 Task: Open Card Card0000000145 in Board Board0000000037 in Workspace WS0000000013 in Trello. Add Member Email0000000049 to Card Card0000000145 in Board Board0000000037 in Workspace WS0000000013 in Trello. Add Green Label titled Label0000000145 to Card Card0000000145 in Board Board0000000037 in Workspace WS0000000013 in Trello. Add Checklist CL0000000145 to Card Card0000000145 in Board Board0000000037 in Workspace WS0000000013 in Trello. Add Dates with Start Date as Apr 08 2023 and Due Date as Apr 30 2023 to Card Card0000000145 in Board Board0000000037 in Workspace WS0000000013 in Trello
Action: Mouse moved to (337, 239)
Screenshot: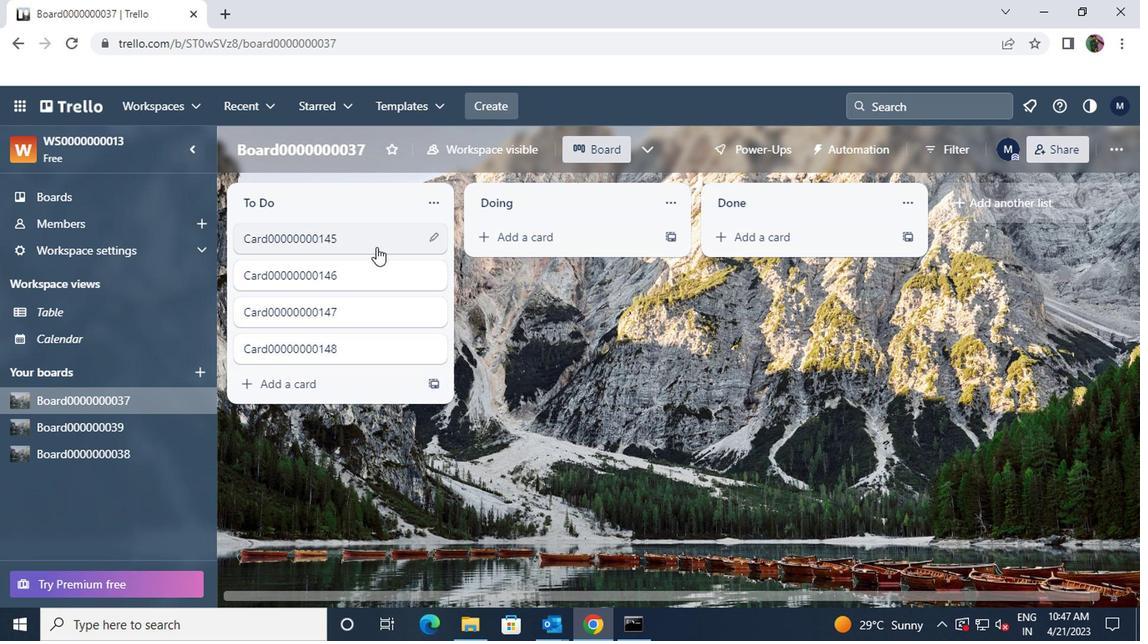 
Action: Mouse pressed left at (337, 239)
Screenshot: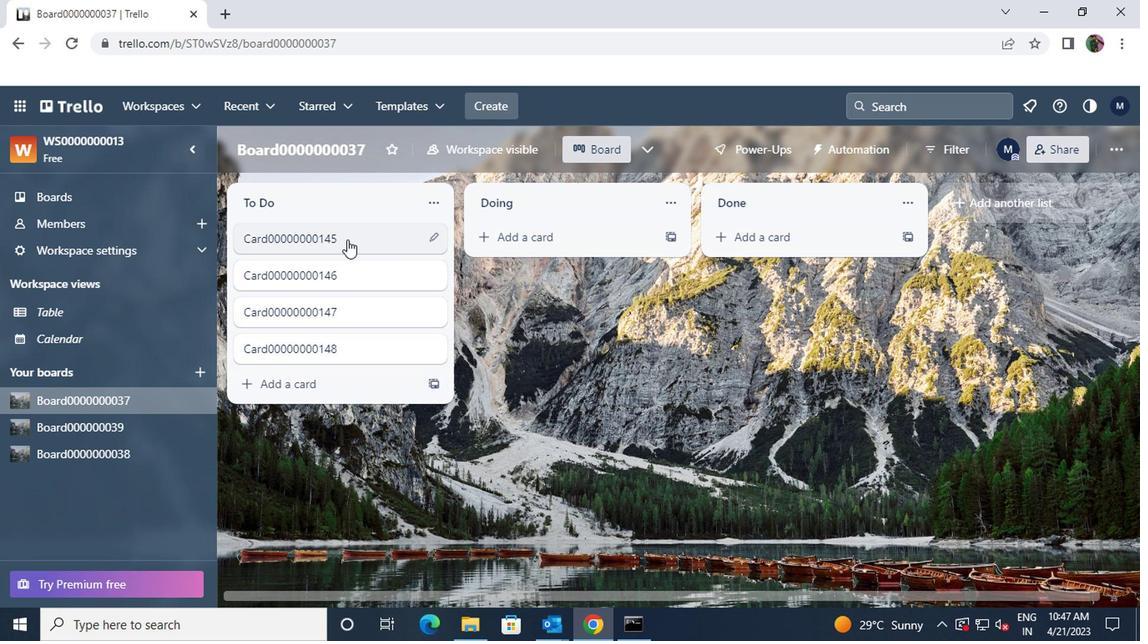 
Action: Mouse moved to (754, 237)
Screenshot: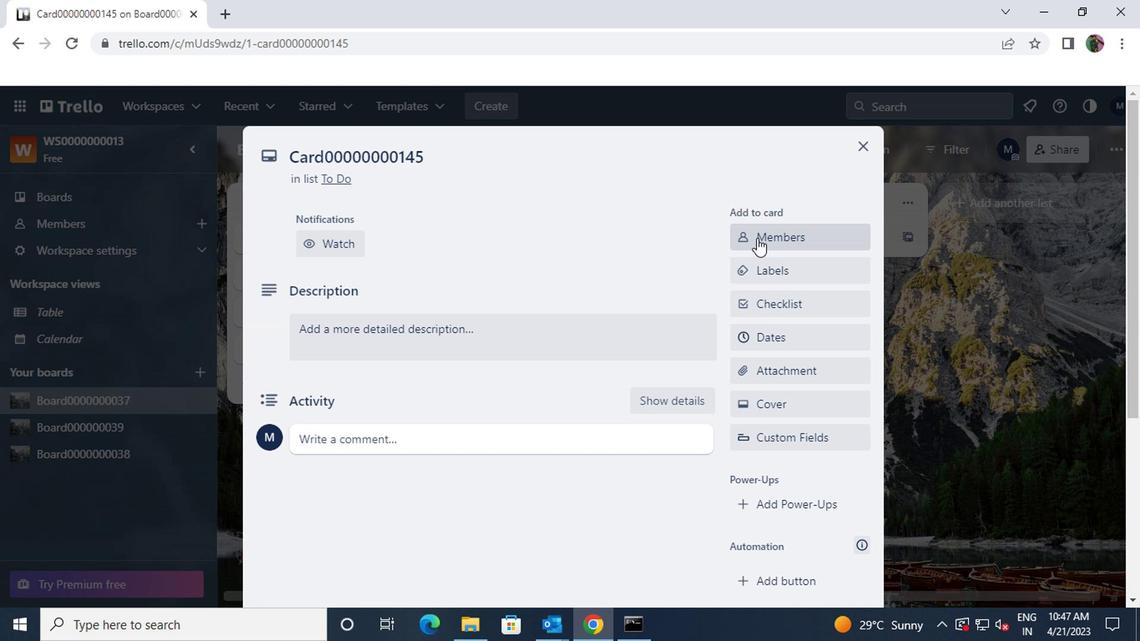 
Action: Mouse pressed left at (754, 237)
Screenshot: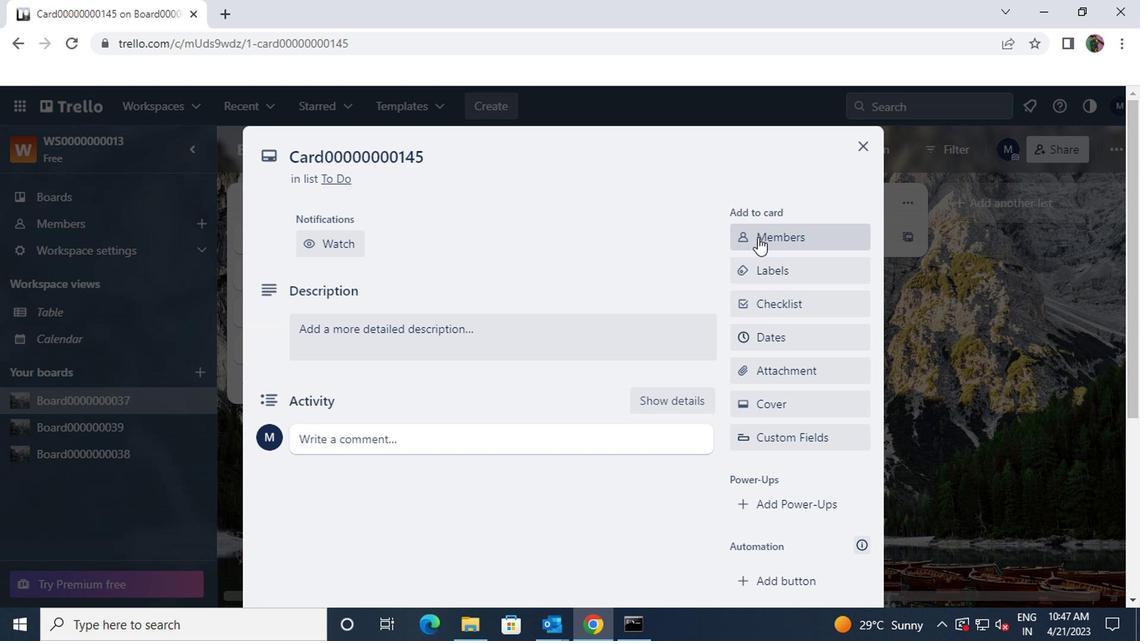 
Action: Key pressed ayush98111<Key.shift>@GMAIL.COM
Screenshot: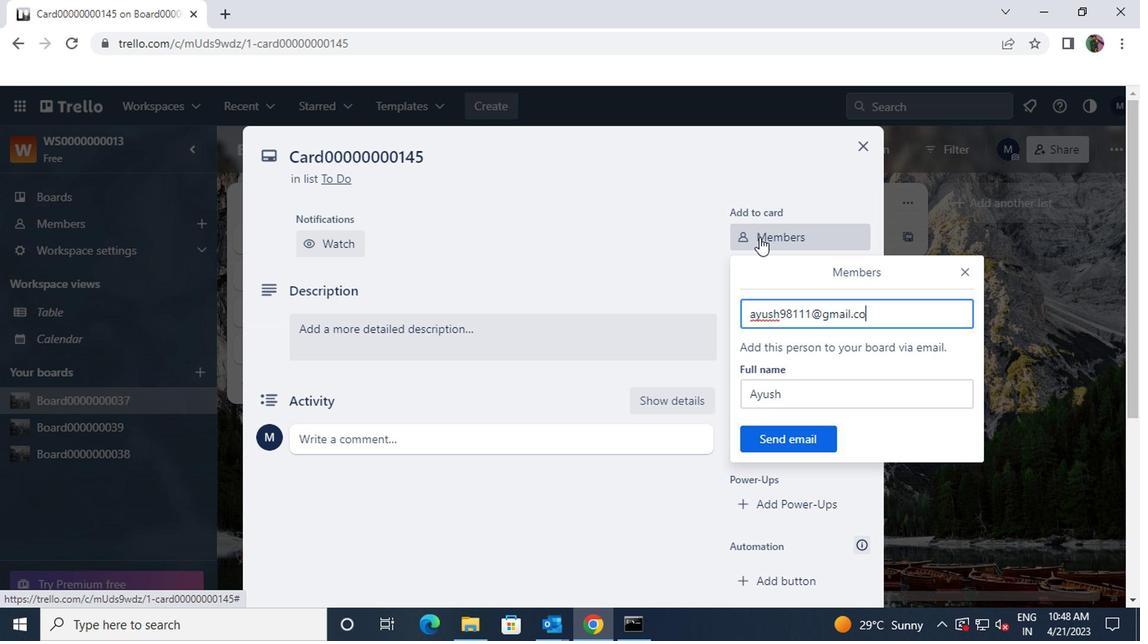 
Action: Mouse moved to (792, 432)
Screenshot: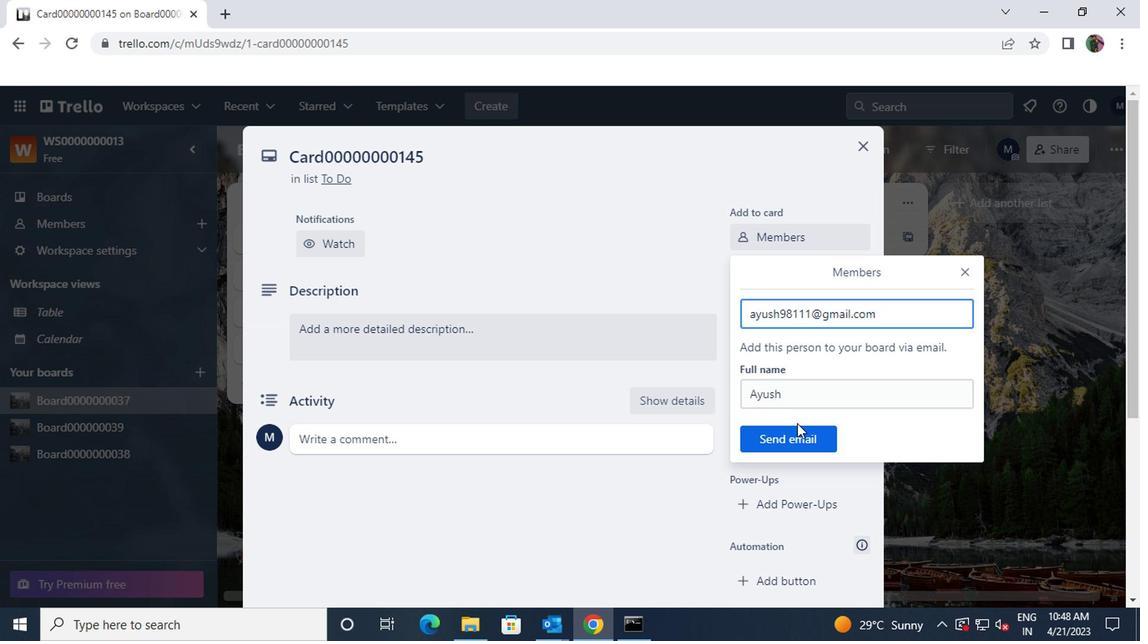 
Action: Mouse pressed left at (792, 432)
Screenshot: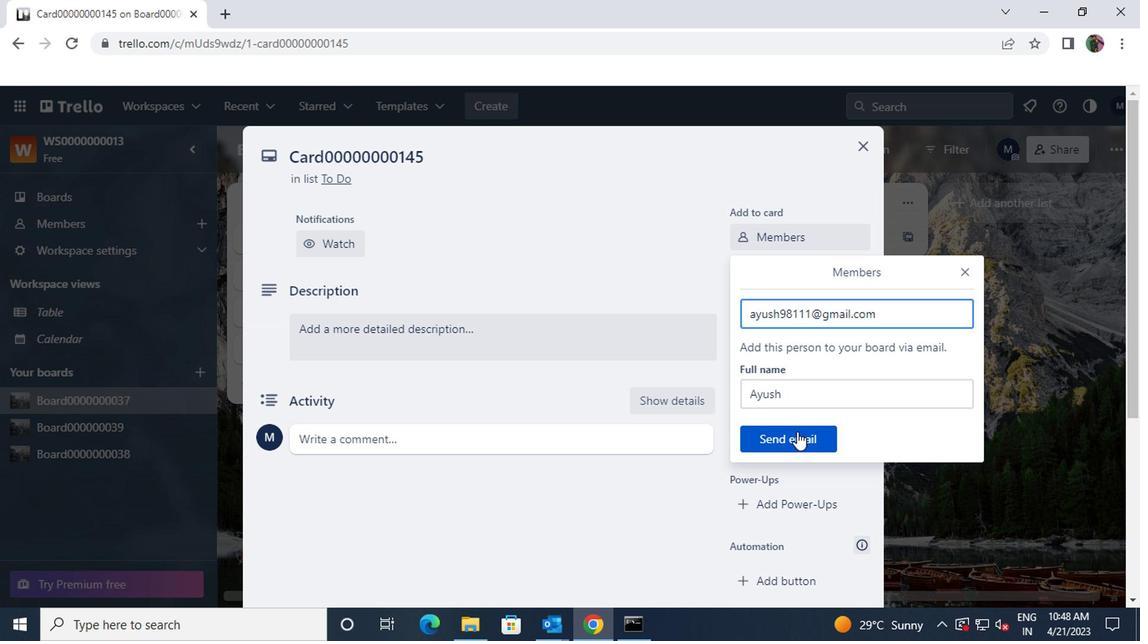 
Action: Mouse moved to (777, 270)
Screenshot: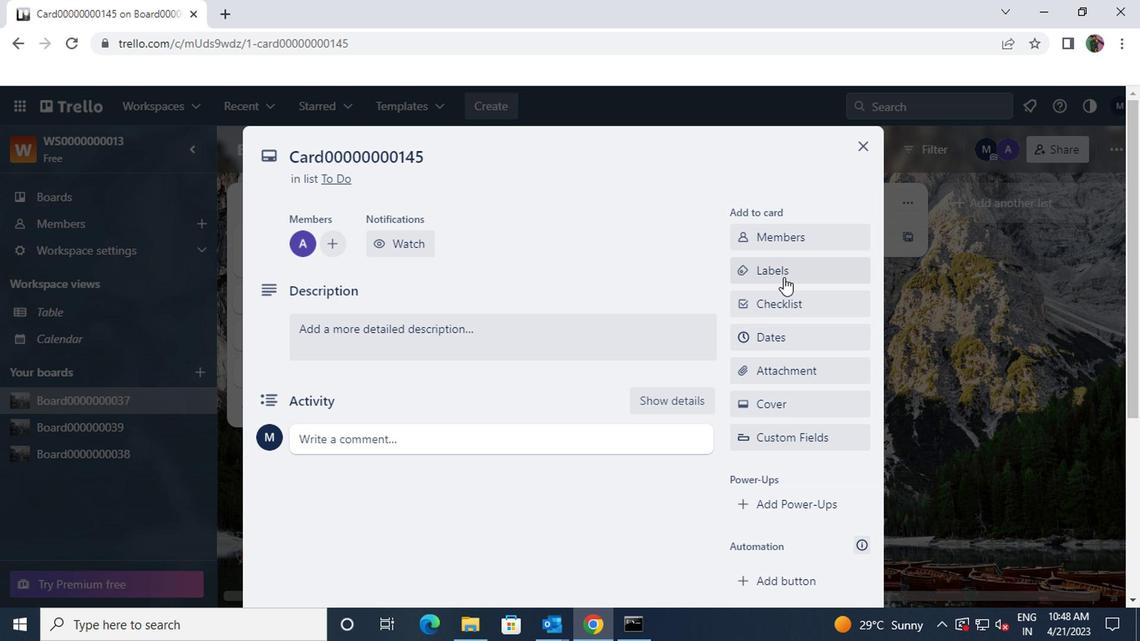 
Action: Mouse pressed left at (777, 270)
Screenshot: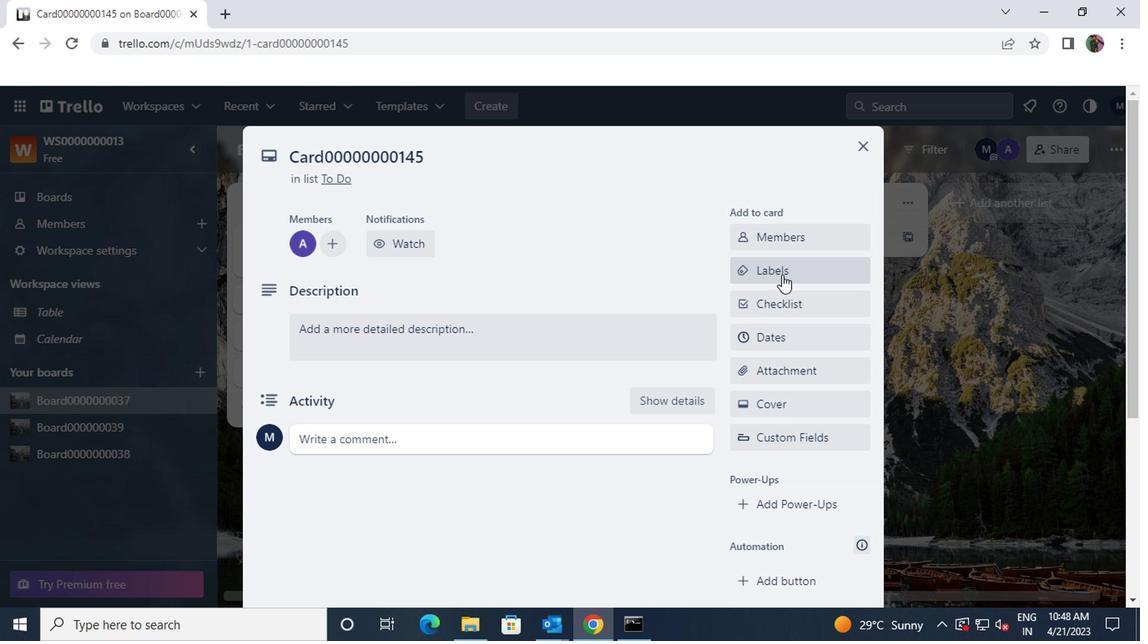 
Action: Mouse moved to (831, 440)
Screenshot: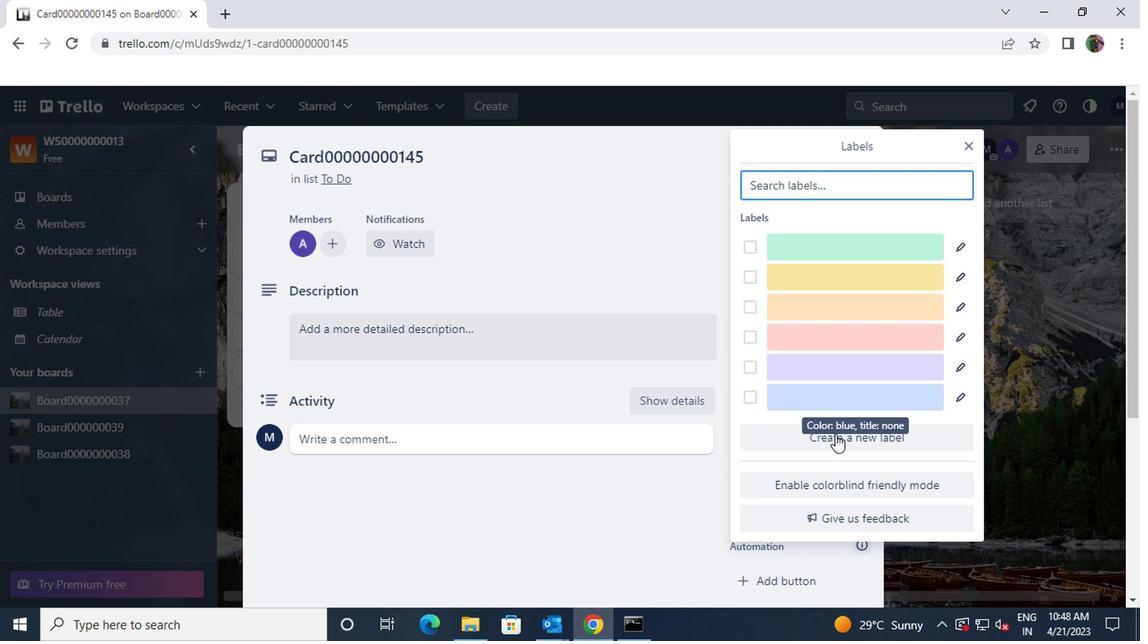 
Action: Mouse pressed left at (831, 440)
Screenshot: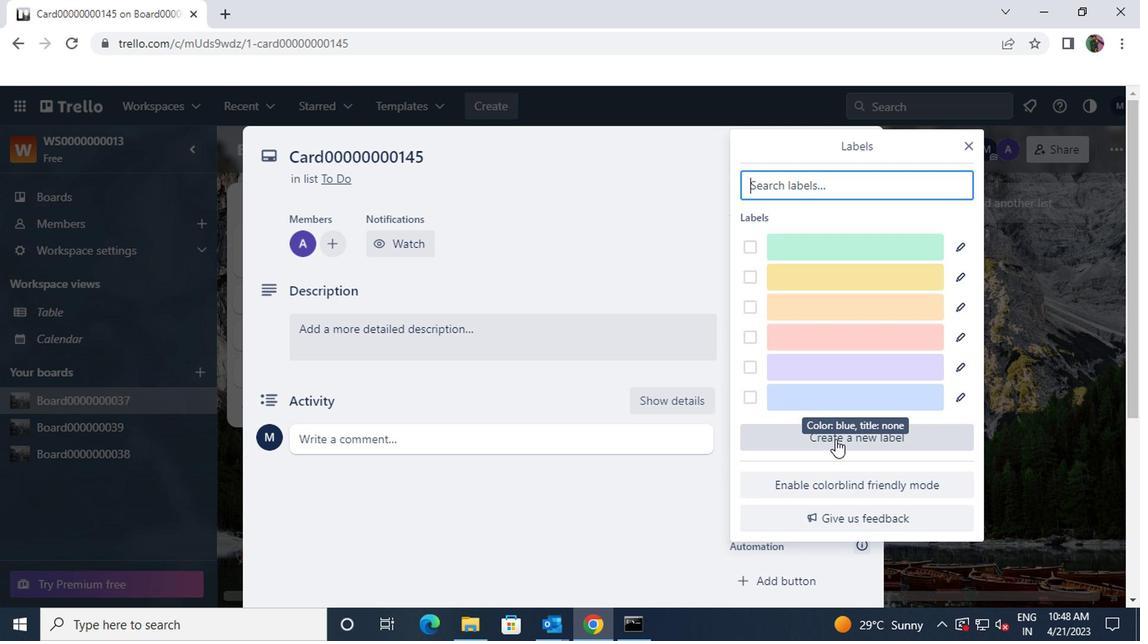 
Action: Mouse moved to (797, 302)
Screenshot: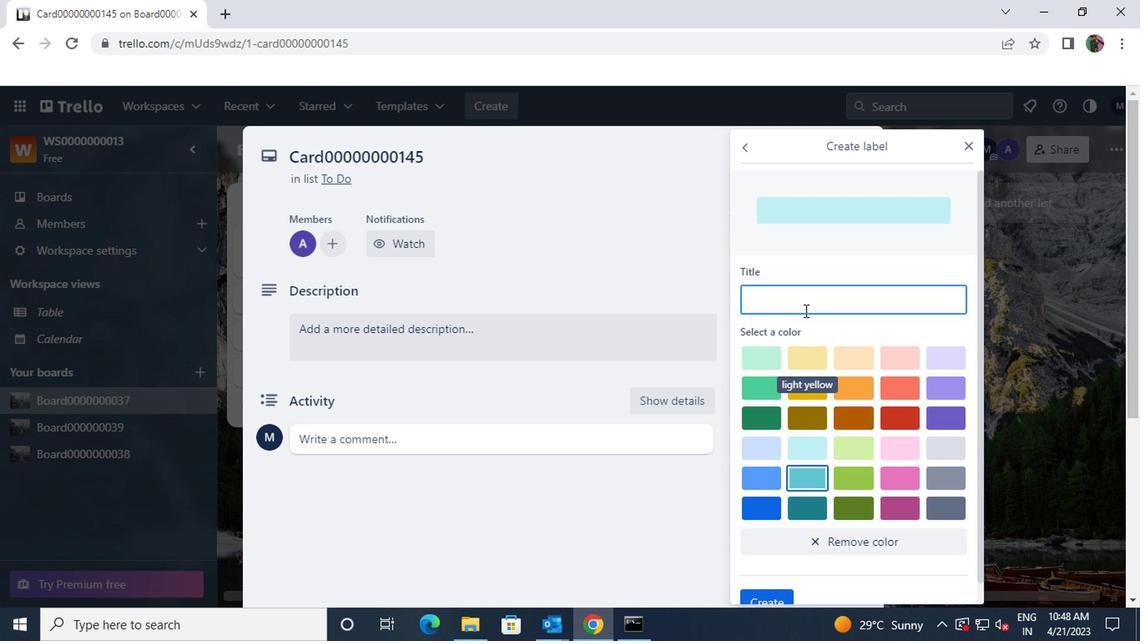 
Action: Mouse pressed left at (797, 302)
Screenshot: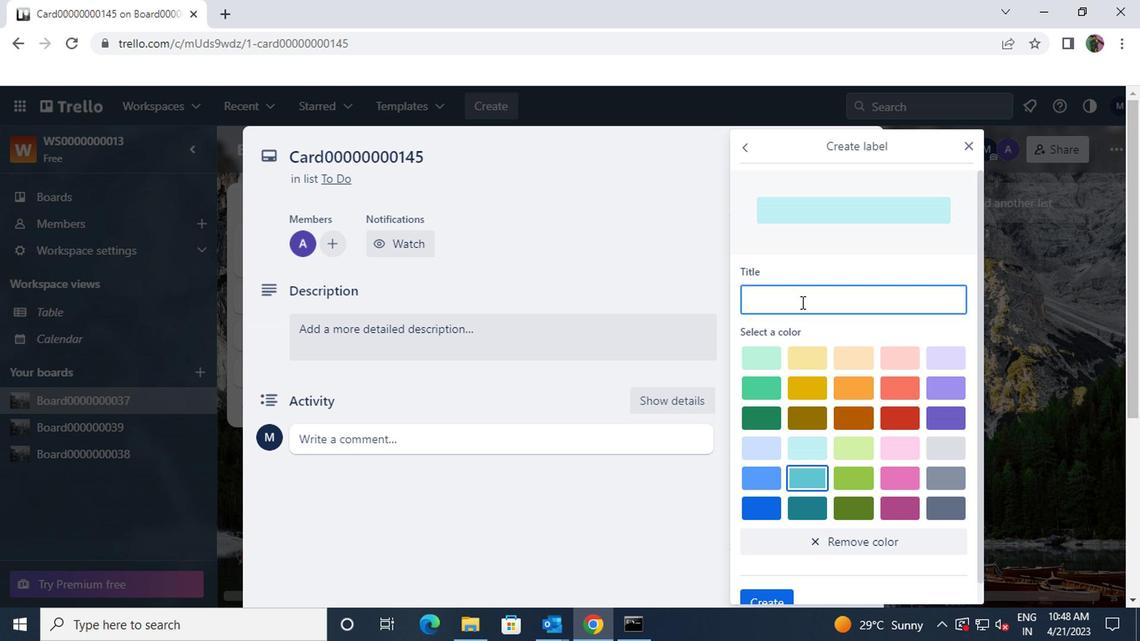 
Action: Key pressed <Key.shift>LABEL00000000145
Screenshot: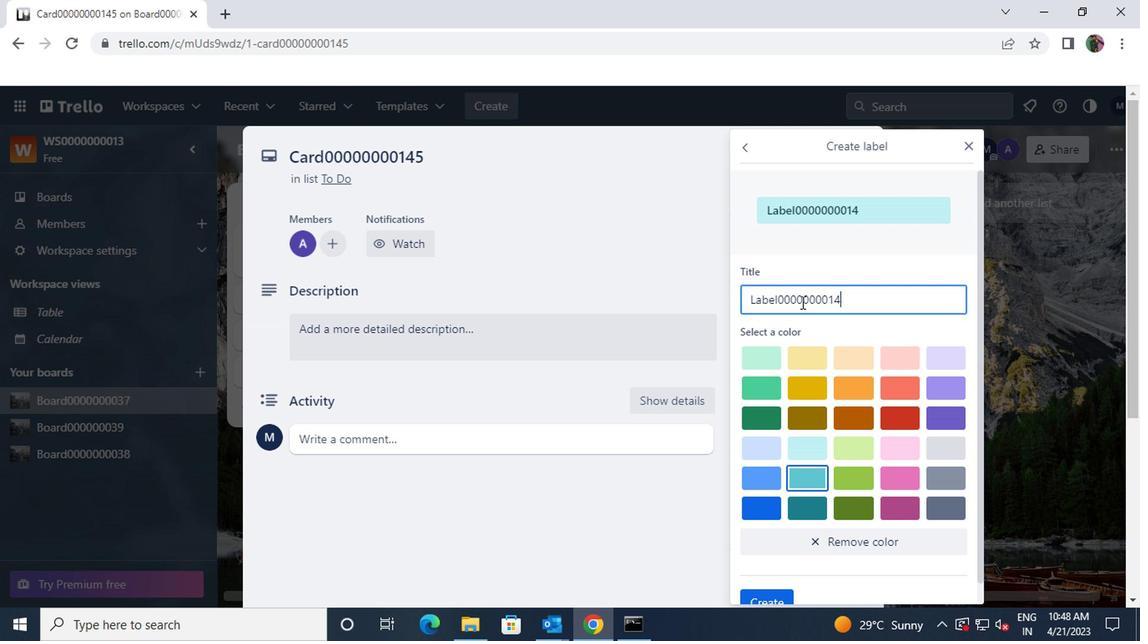 
Action: Mouse moved to (754, 418)
Screenshot: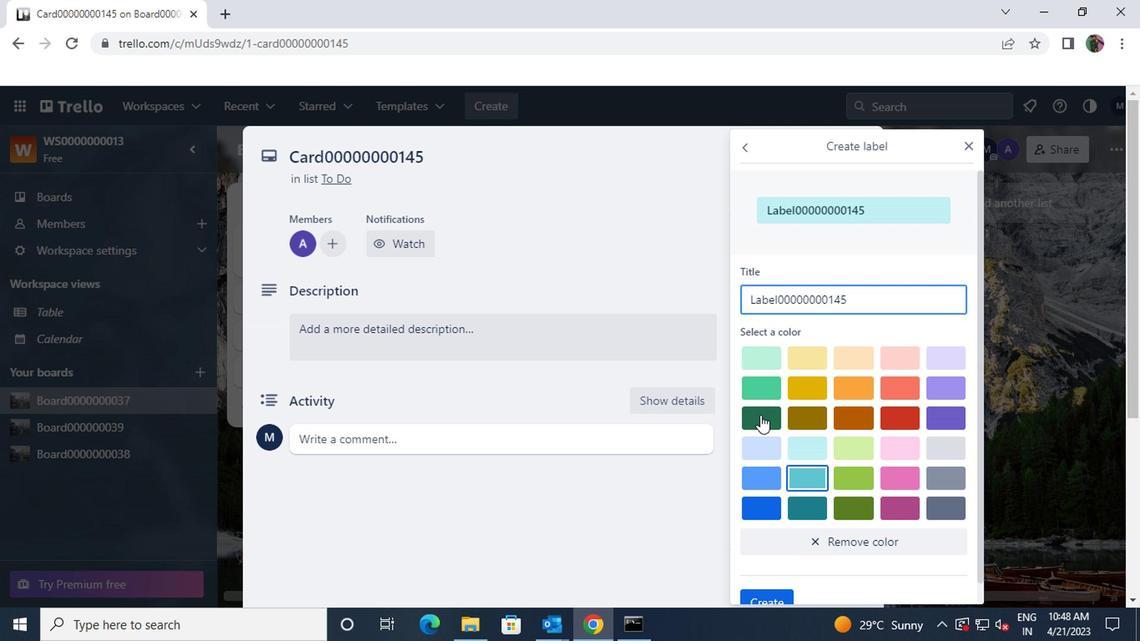 
Action: Mouse pressed left at (754, 418)
Screenshot: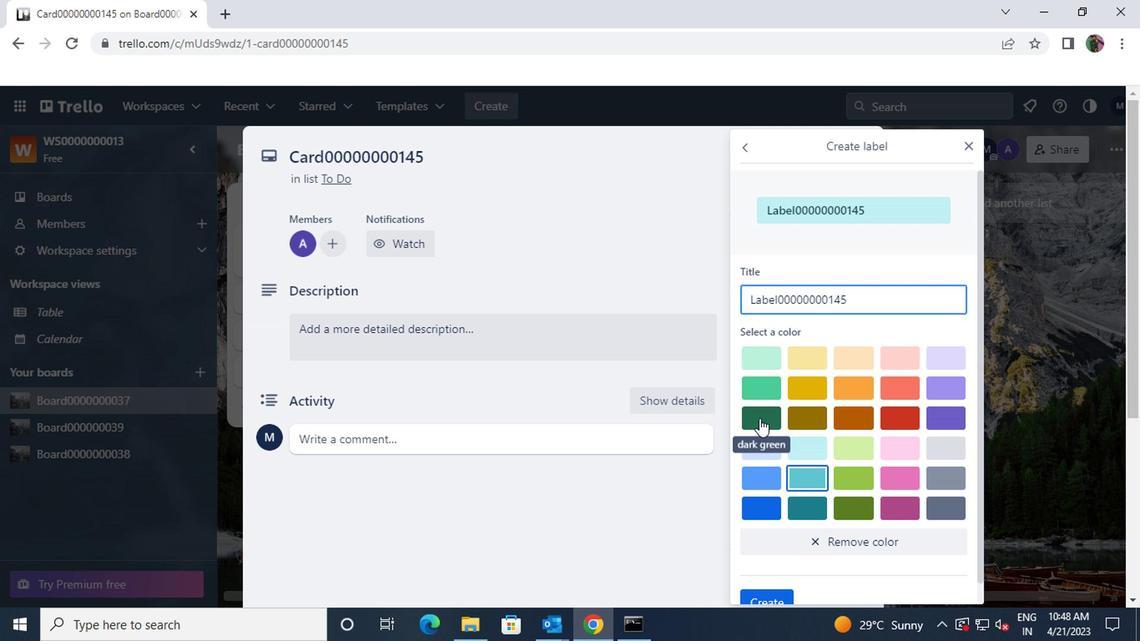 
Action: Mouse scrolled (754, 418) with delta (0, 0)
Screenshot: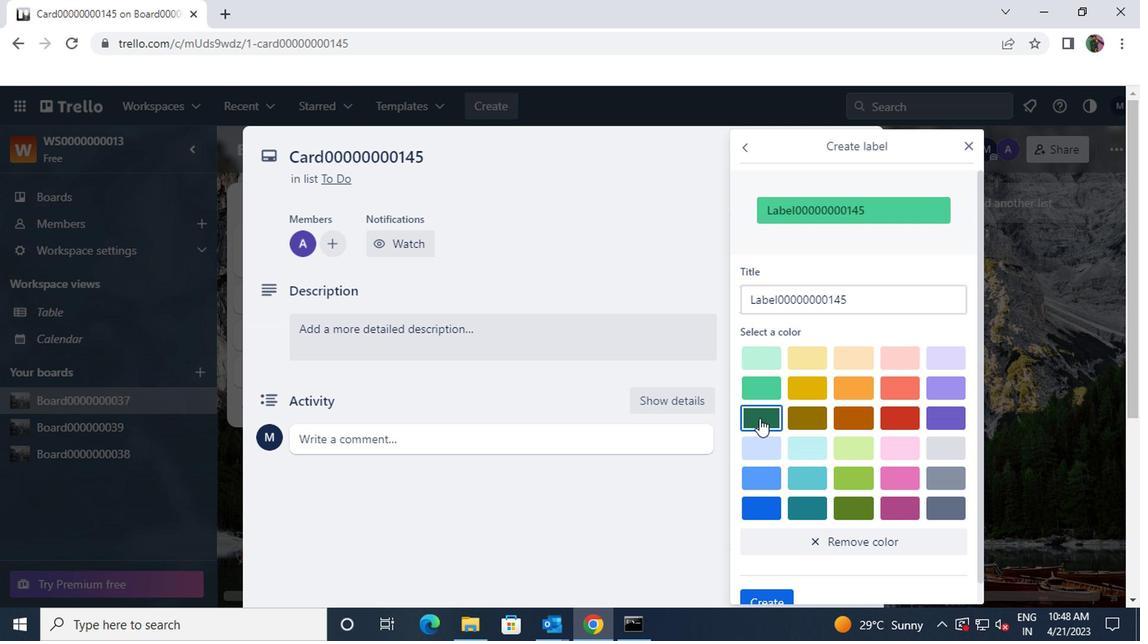 
Action: Mouse scrolled (754, 418) with delta (0, 0)
Screenshot: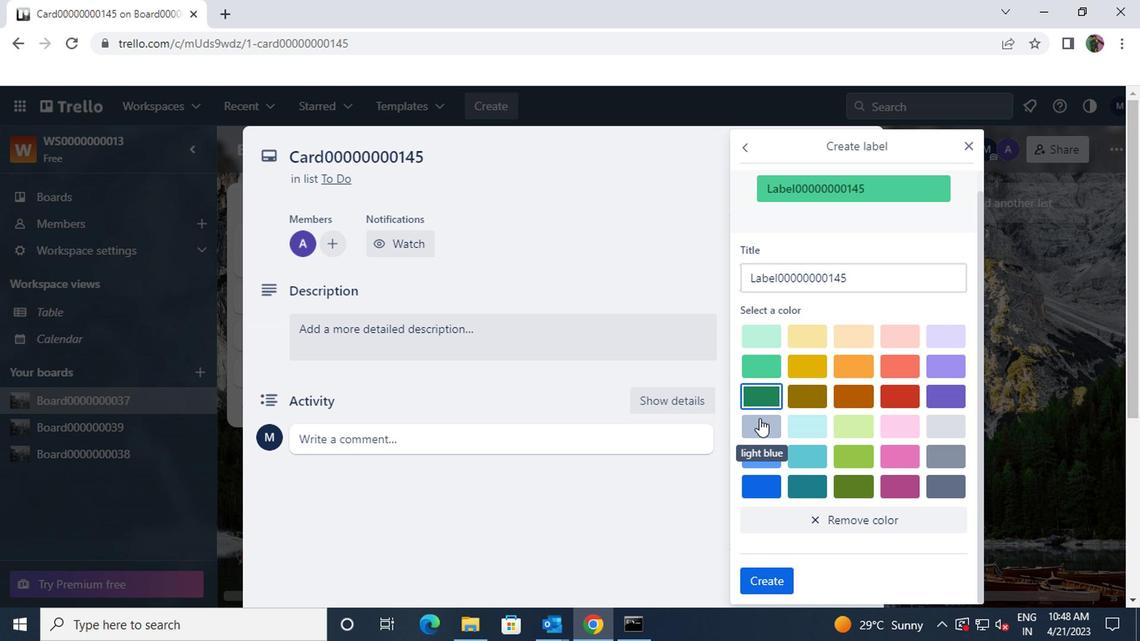 
Action: Mouse scrolled (754, 418) with delta (0, 0)
Screenshot: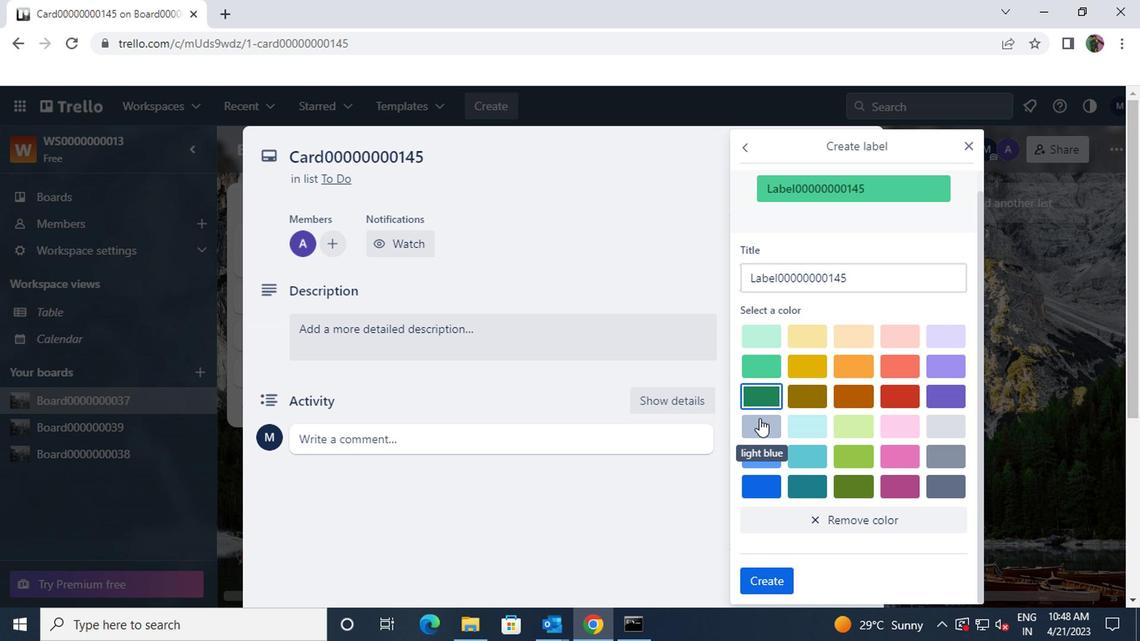 
Action: Mouse moved to (764, 580)
Screenshot: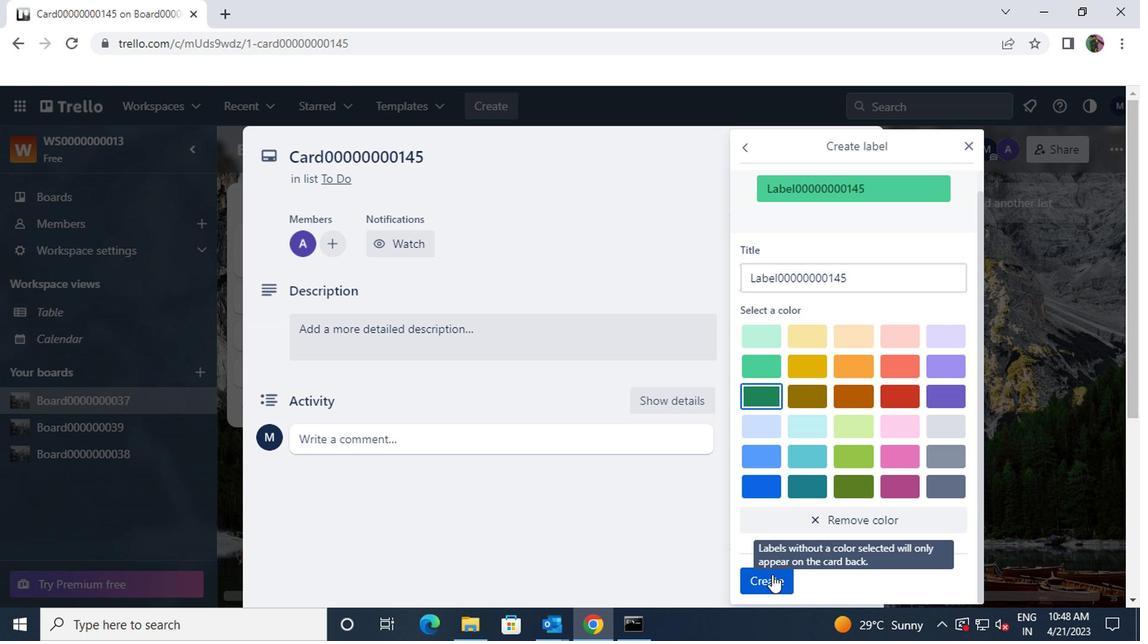 
Action: Mouse pressed left at (764, 580)
Screenshot: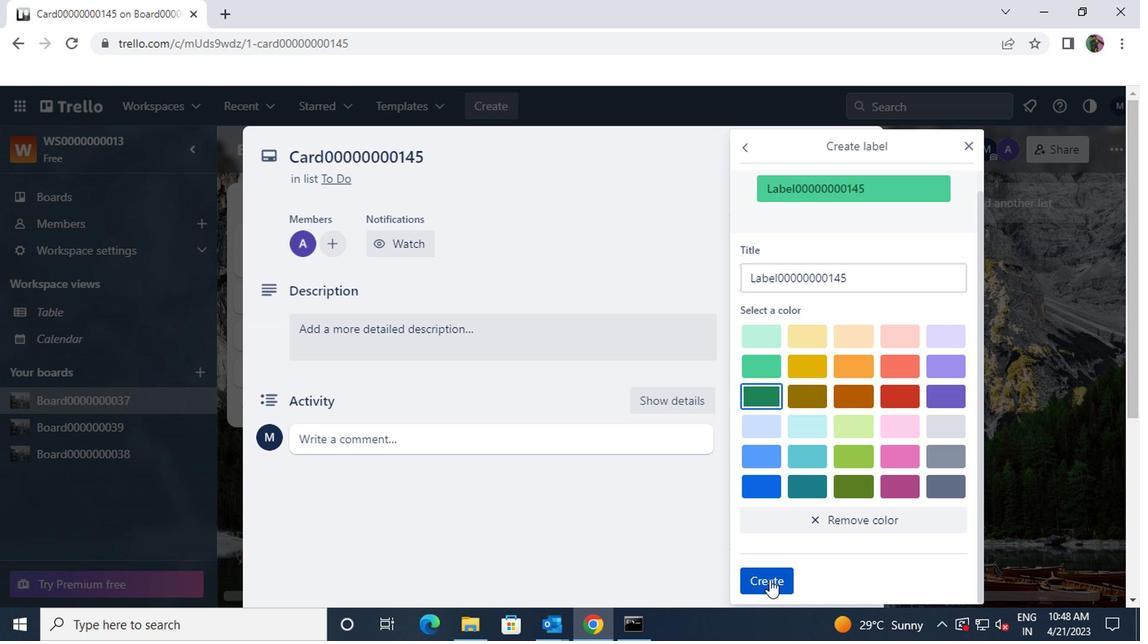 
Action: Mouse moved to (967, 144)
Screenshot: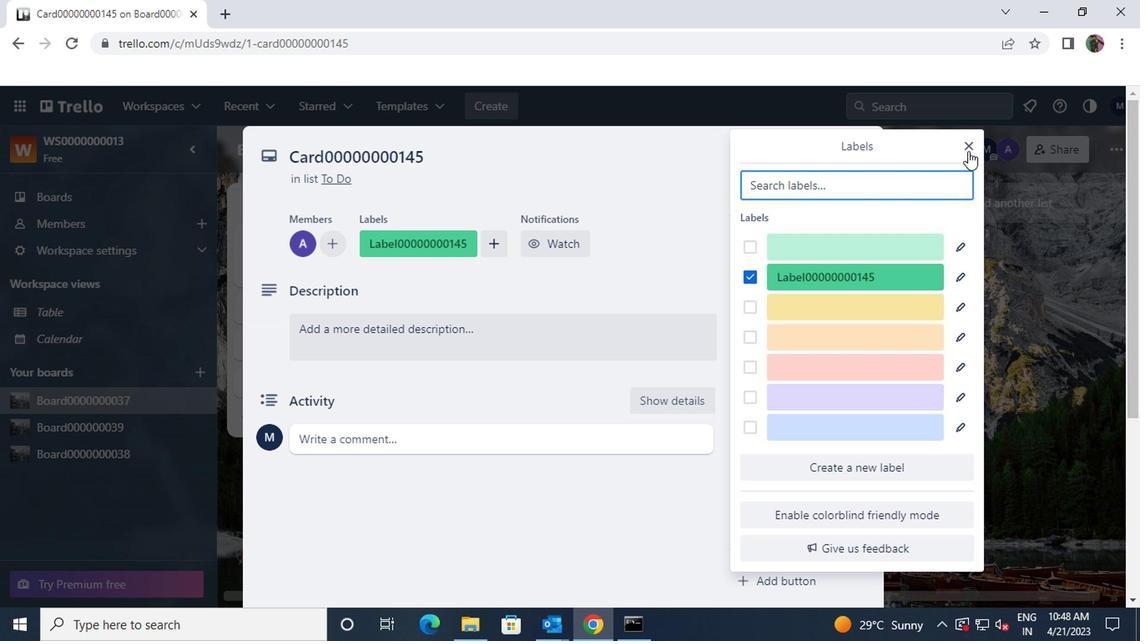 
Action: Mouse pressed left at (967, 144)
Screenshot: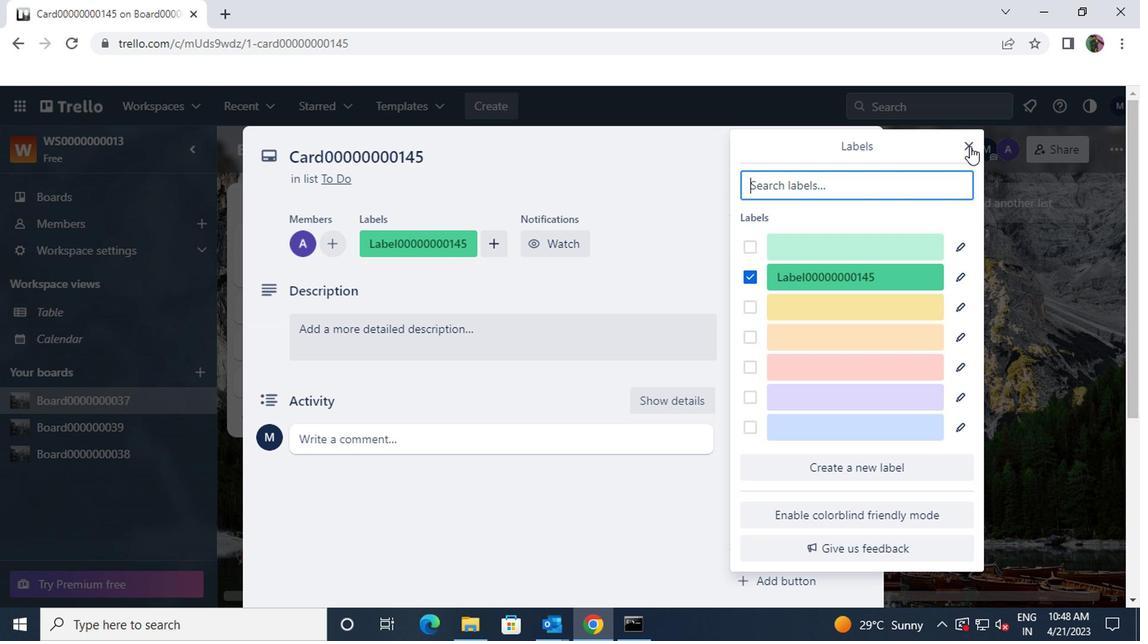 
Action: Mouse moved to (807, 299)
Screenshot: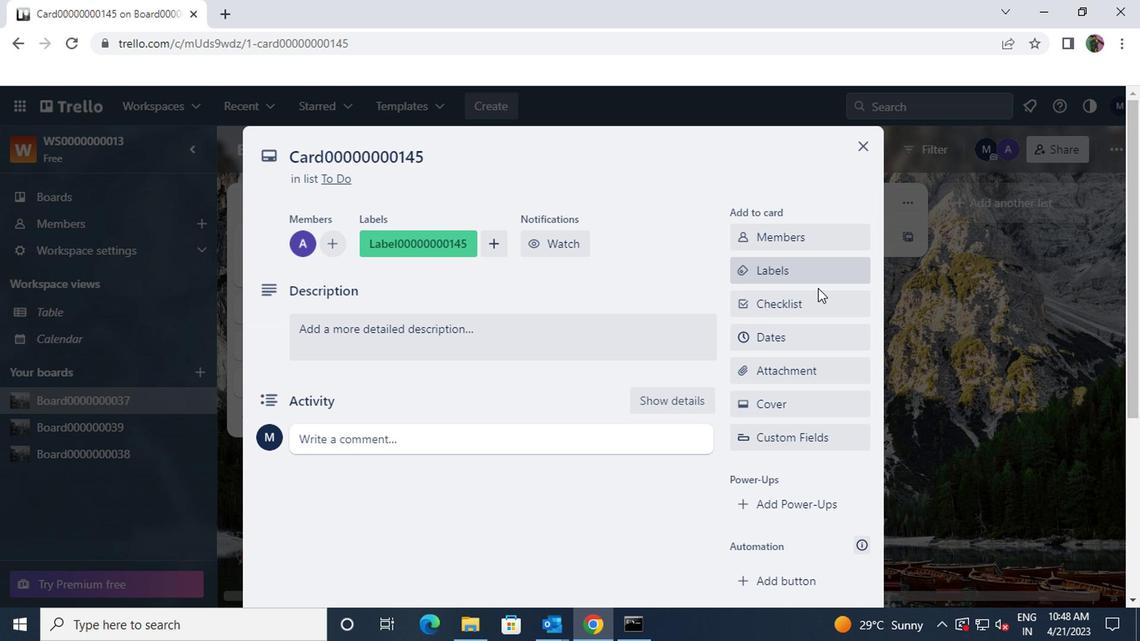 
Action: Mouse pressed left at (807, 299)
Screenshot: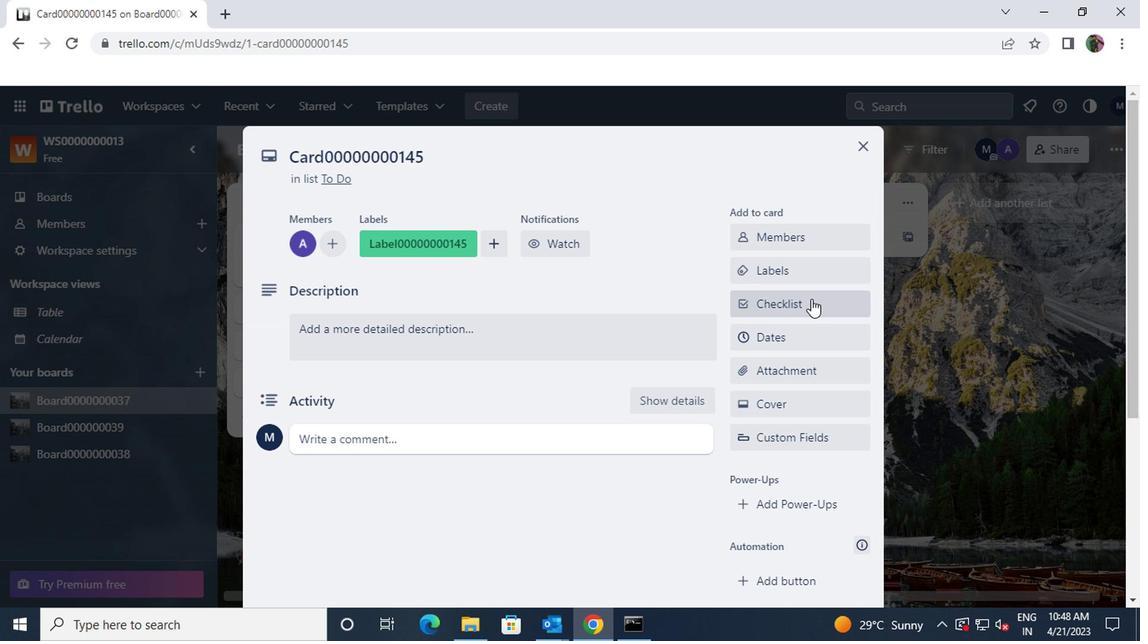 
Action: Key pressed <Key.shift>CL00000000145
Screenshot: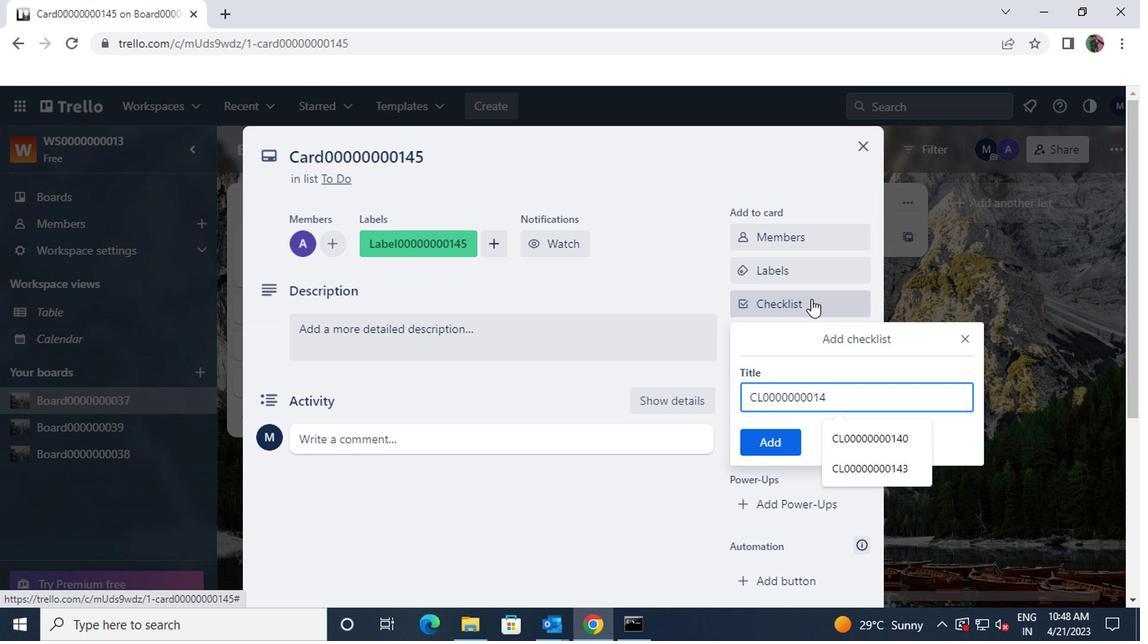
Action: Mouse moved to (770, 434)
Screenshot: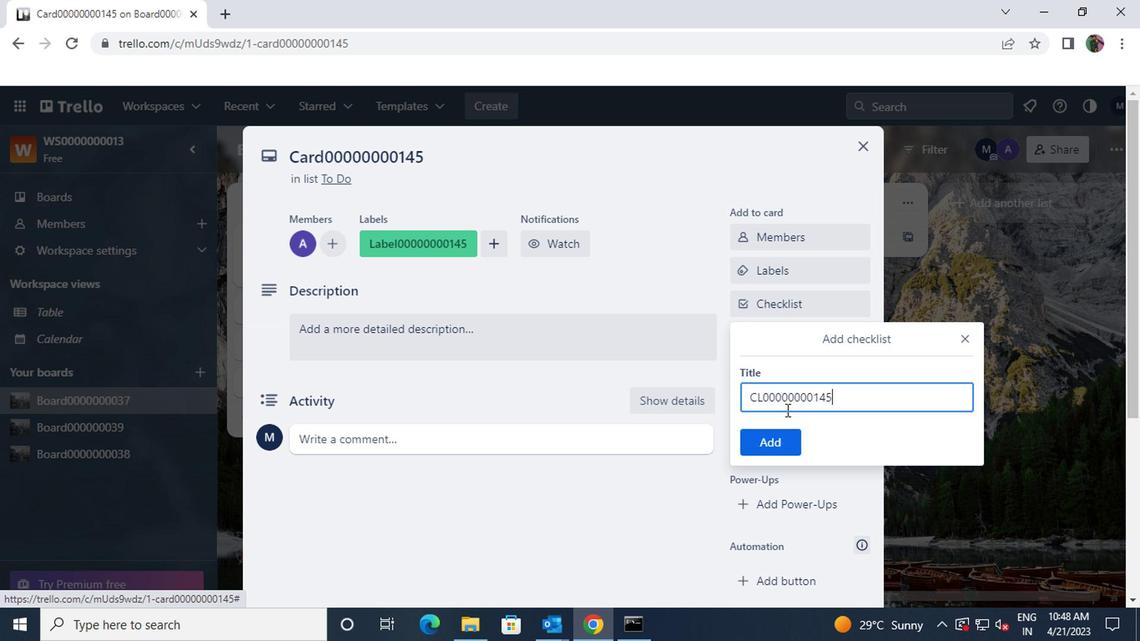 
Action: Mouse pressed left at (770, 434)
Screenshot: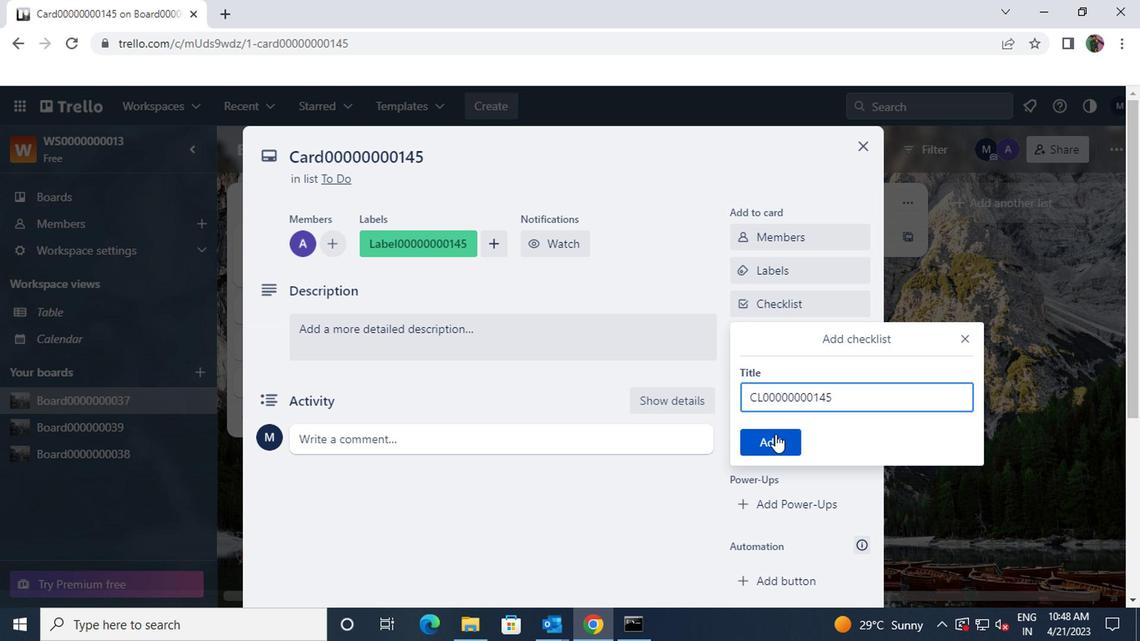 
Action: Mouse moved to (764, 334)
Screenshot: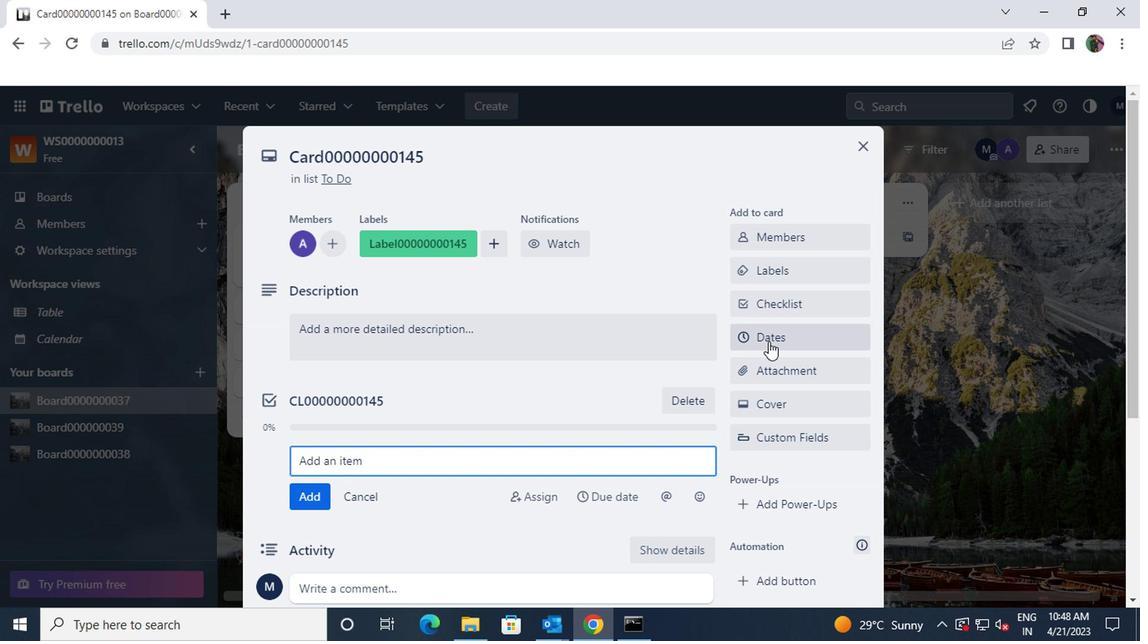 
Action: Mouse pressed left at (764, 334)
Screenshot: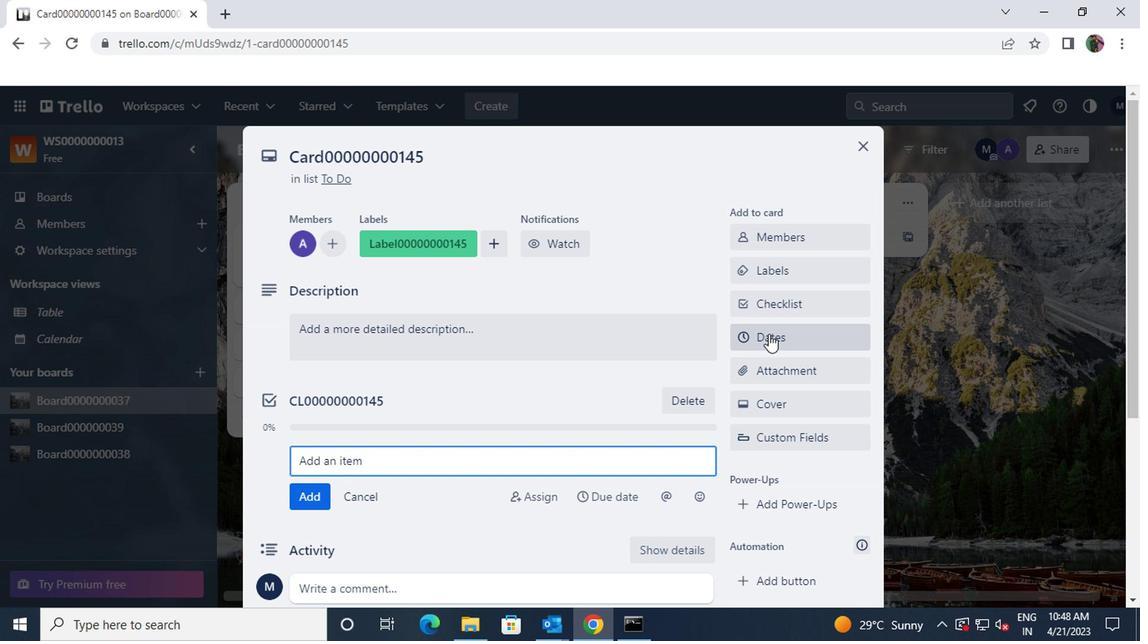 
Action: Mouse moved to (771, 500)
Screenshot: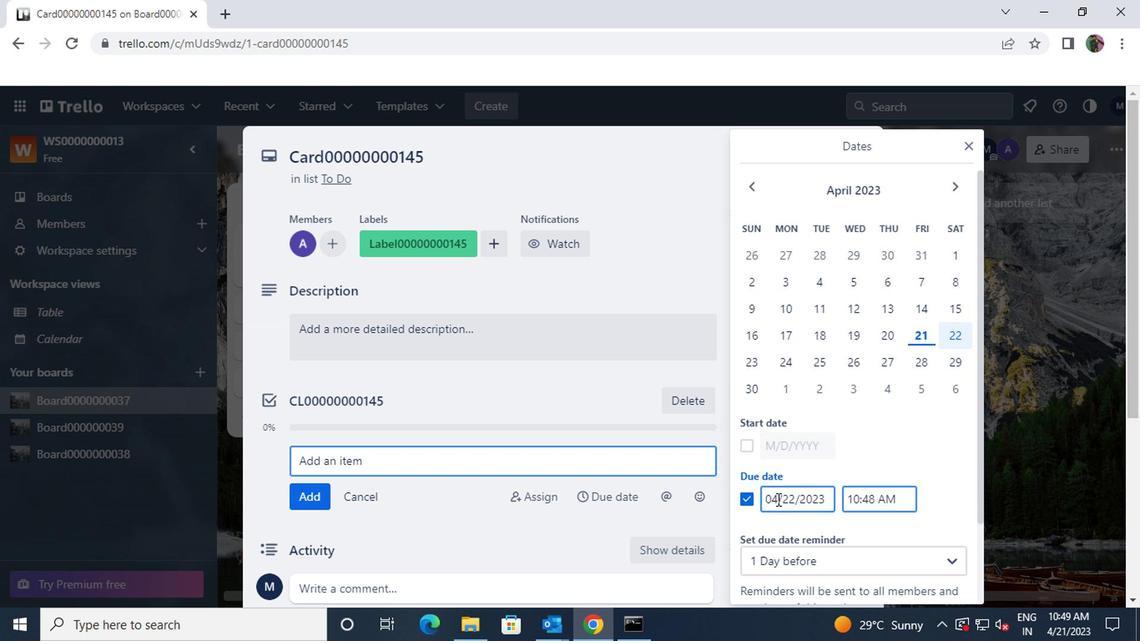 
Action: Mouse pressed left at (771, 500)
Screenshot: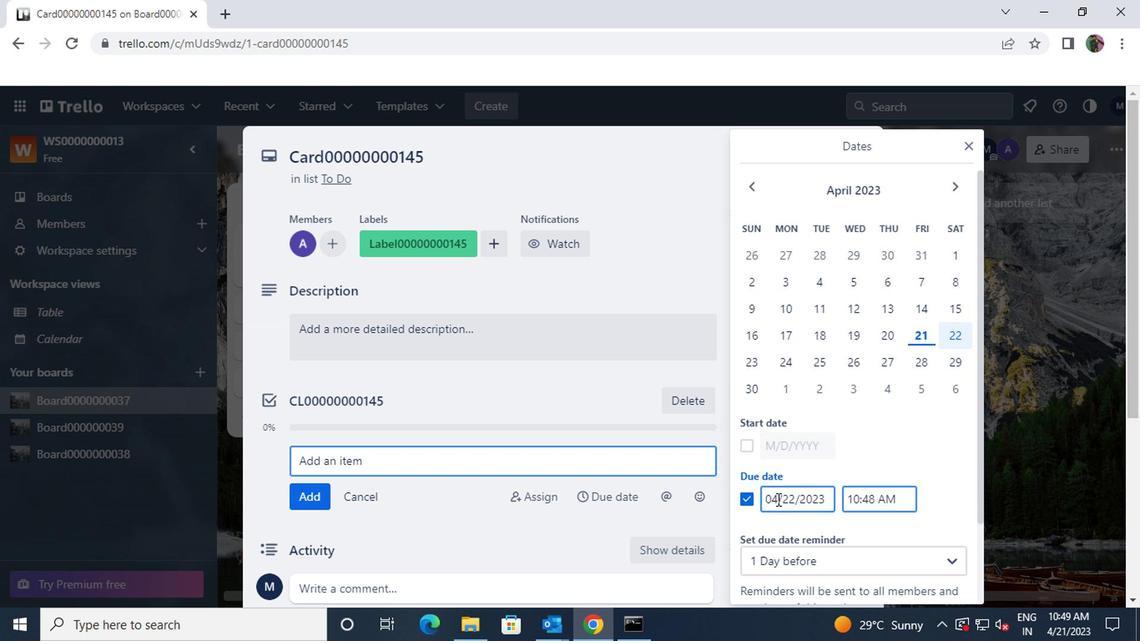 
Action: Mouse moved to (766, 494)
Screenshot: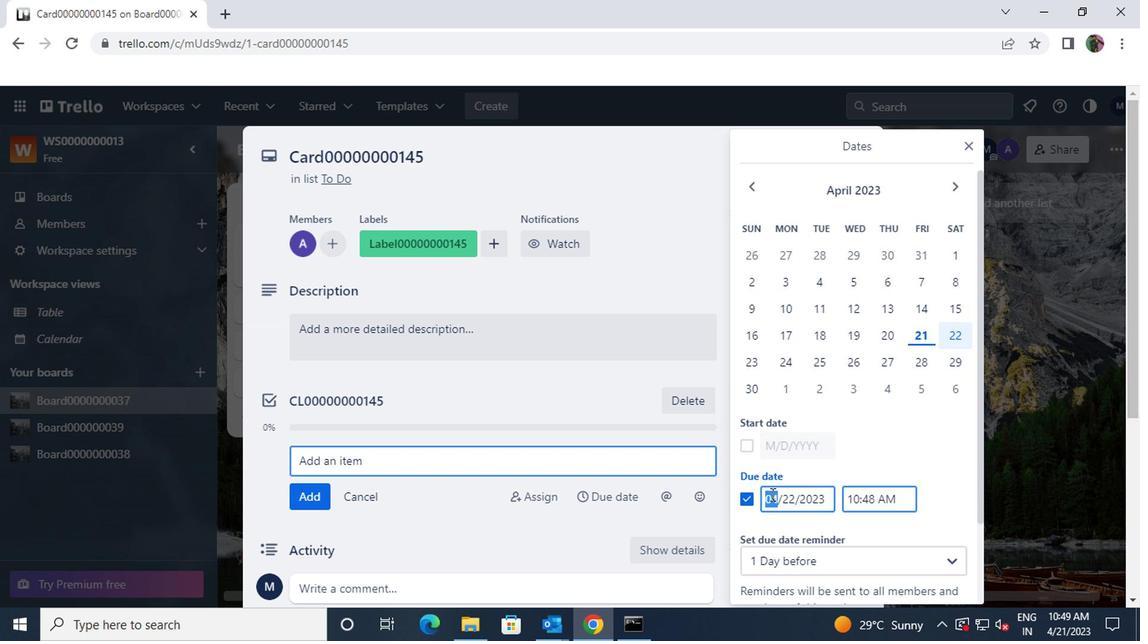 
Action: Key pressed 8
Screenshot: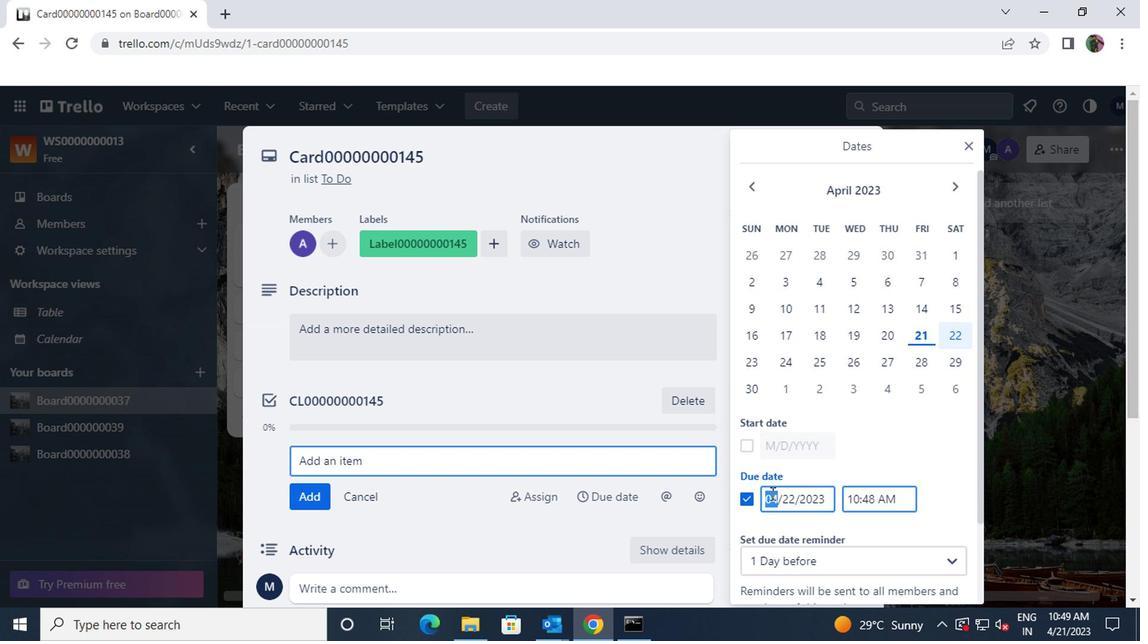 
Action: Mouse moved to (768, 494)
Screenshot: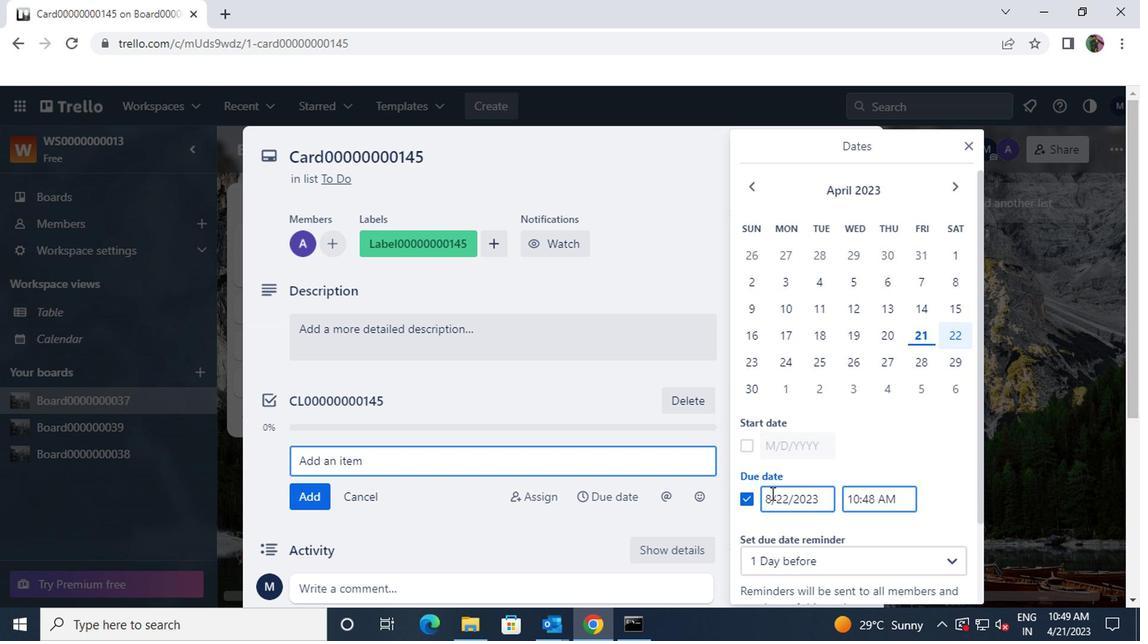 
Action: Mouse scrolled (768, 493) with delta (0, 0)
Screenshot: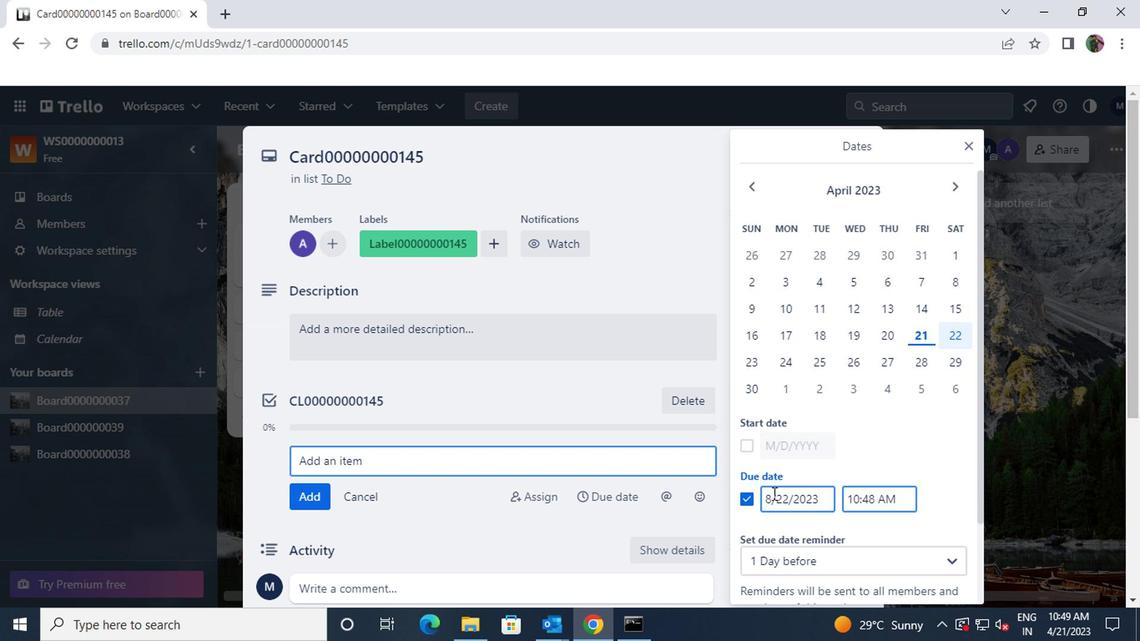 
Action: Mouse moved to (740, 360)
Screenshot: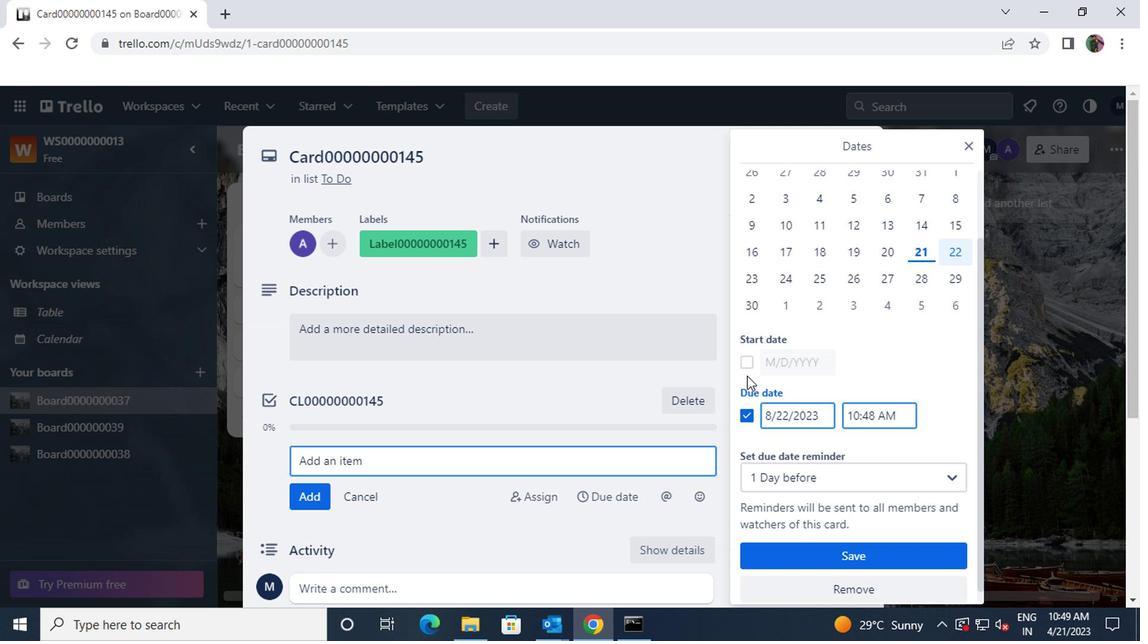 
Action: Mouse pressed left at (740, 360)
Screenshot: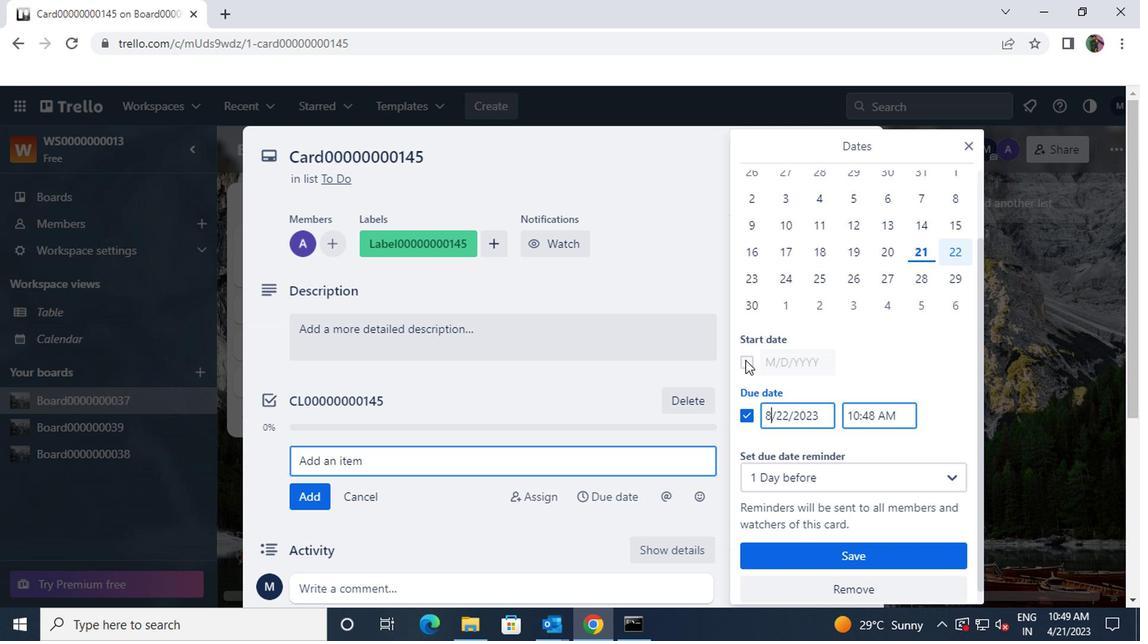 
Action: Mouse moved to (771, 416)
Screenshot: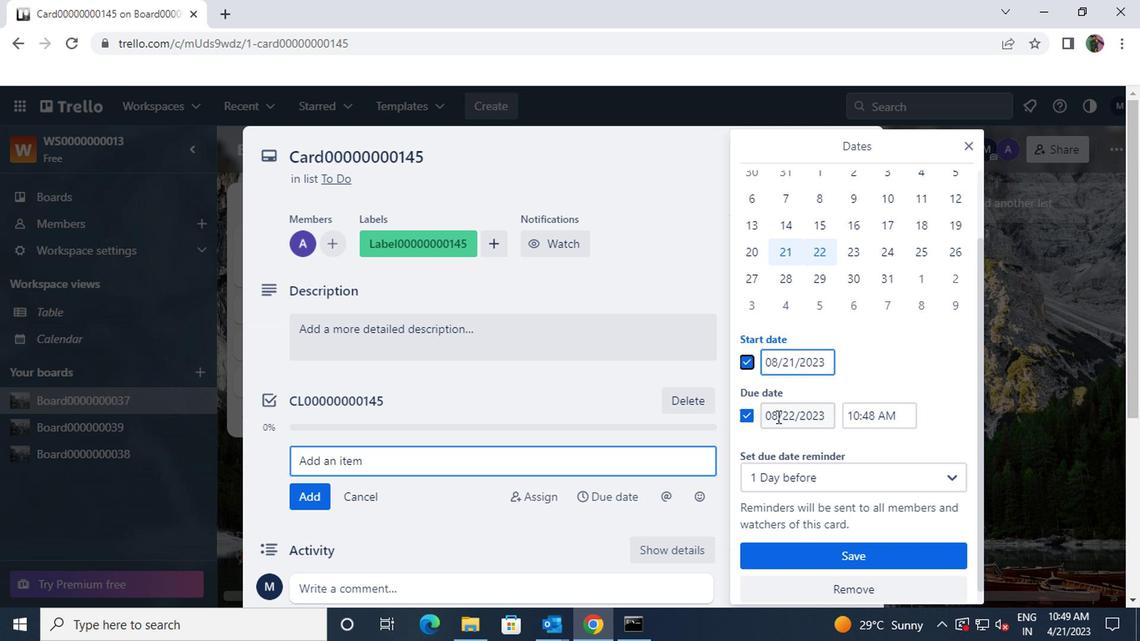 
Action: Mouse pressed left at (771, 416)
Screenshot: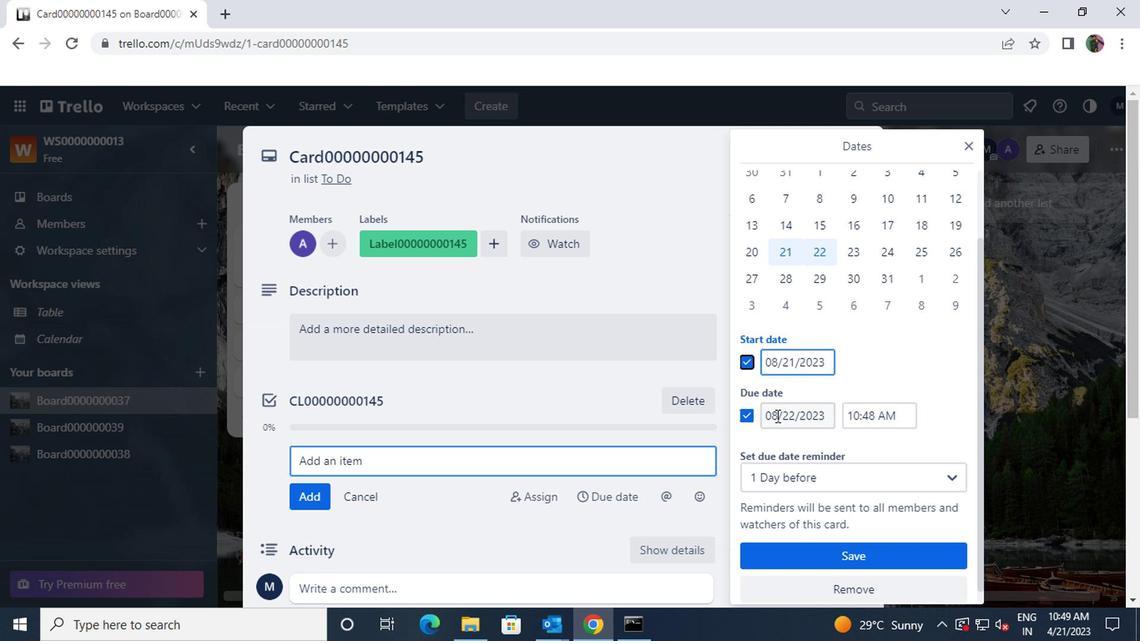 
Action: Mouse moved to (762, 417)
Screenshot: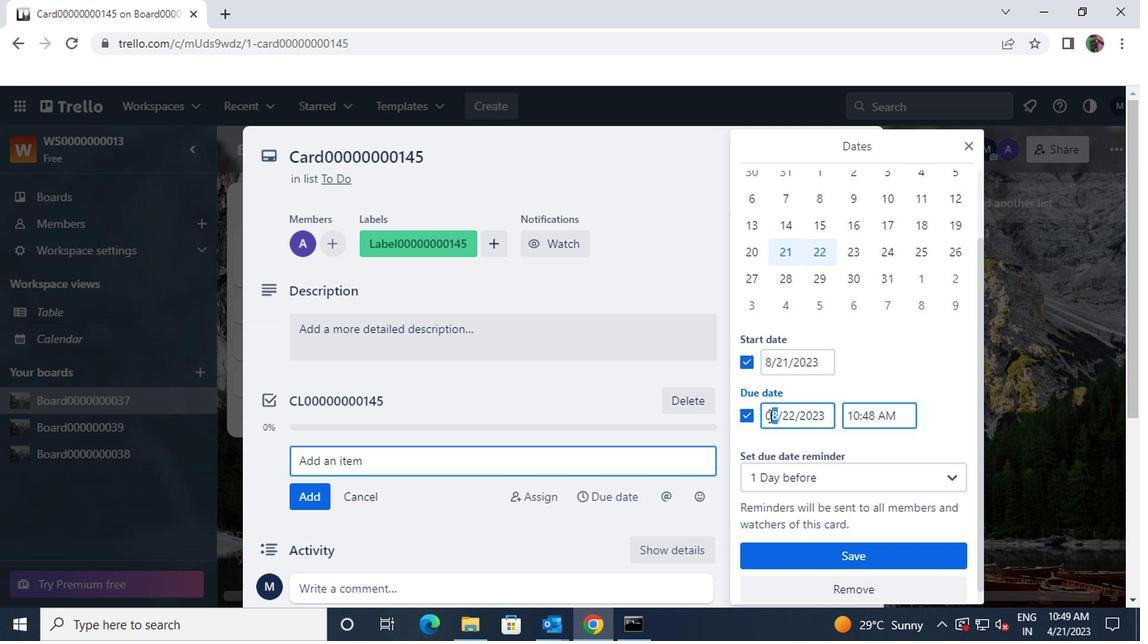 
Action: Key pressed 23
Screenshot: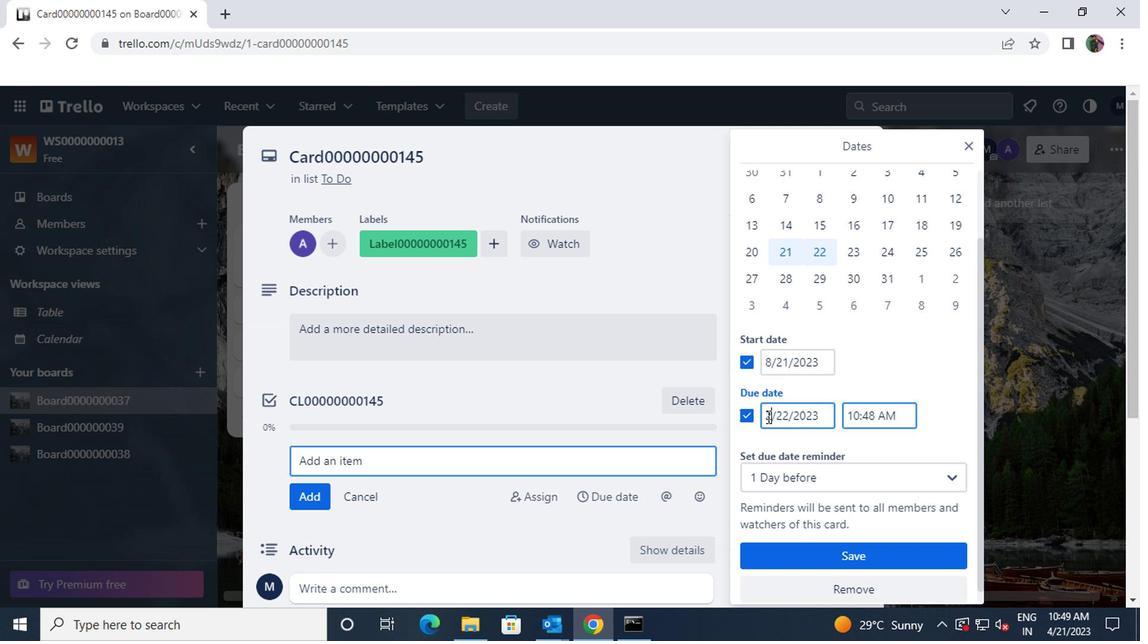 
Action: Mouse moved to (812, 557)
Screenshot: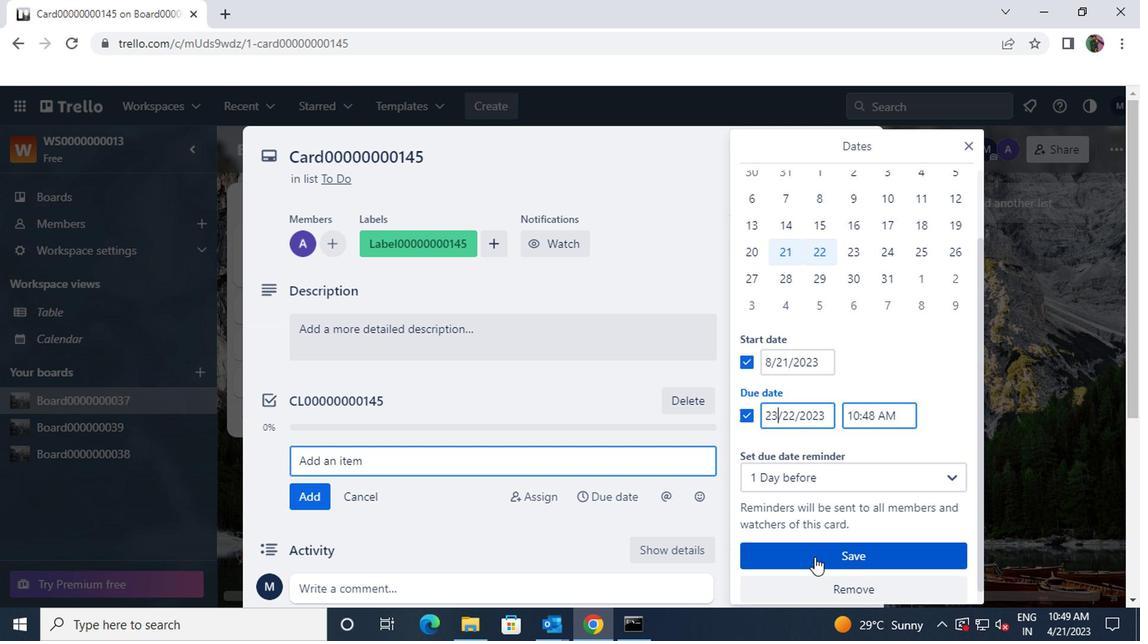 
Action: Mouse pressed left at (812, 557)
Screenshot: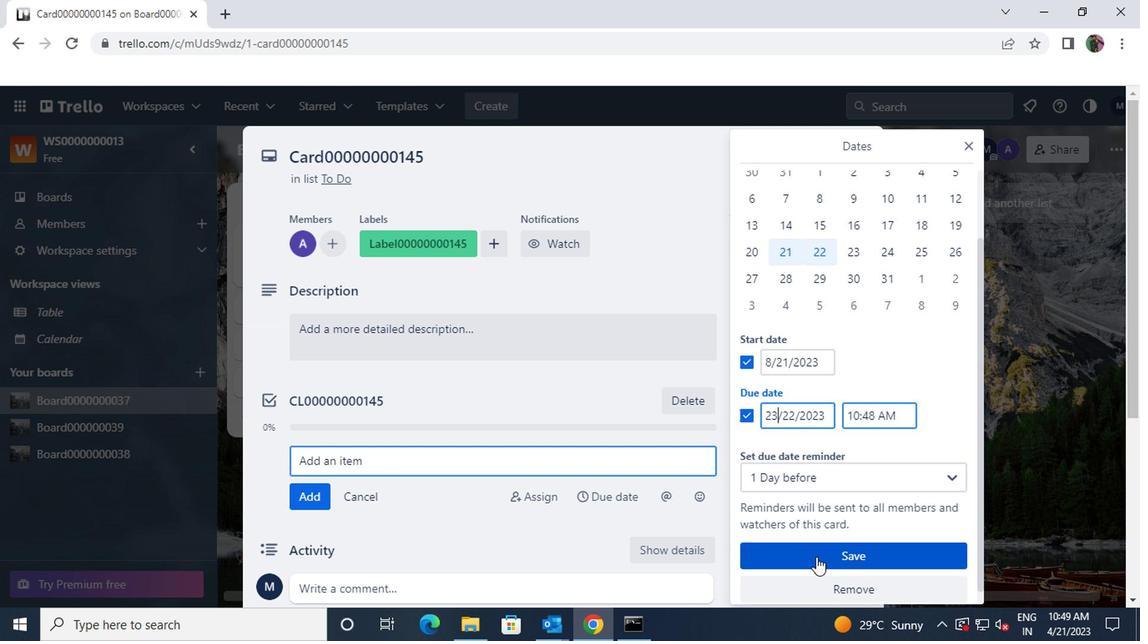 
